 Task: Changing Tempo.
Action: Mouse moved to (2, 13)
Screenshot: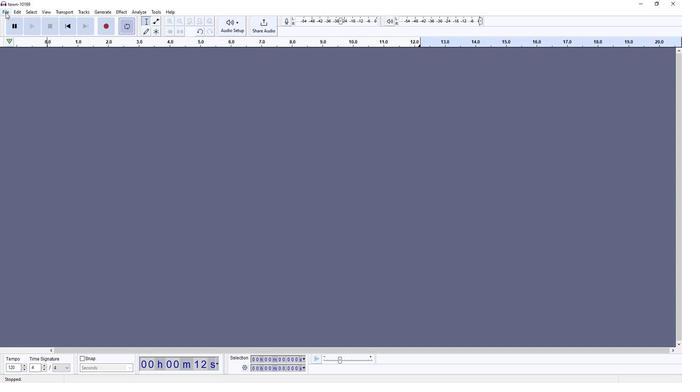 
Action: Mouse pressed left at (2, 13)
Screenshot: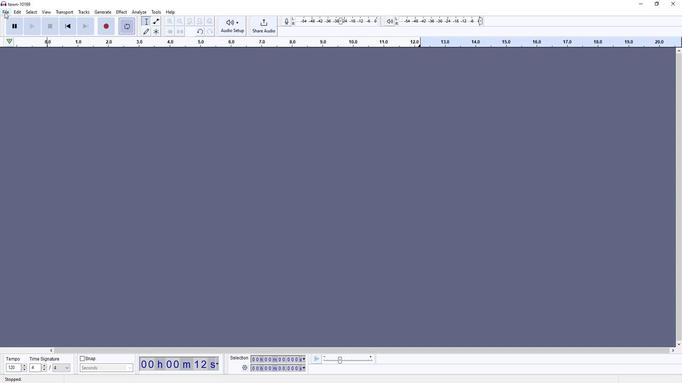 
Action: Mouse moved to (17, 28)
Screenshot: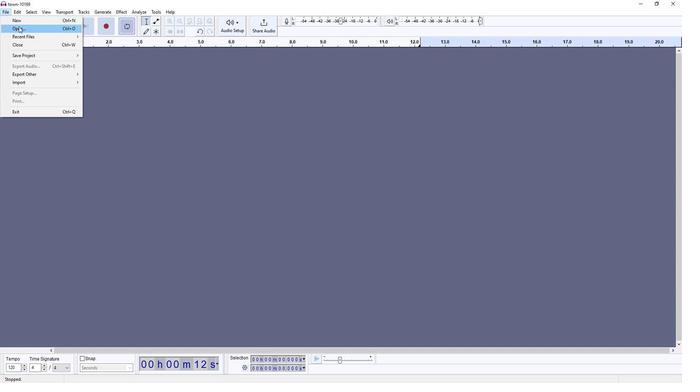 
Action: Mouse pressed left at (17, 28)
Screenshot: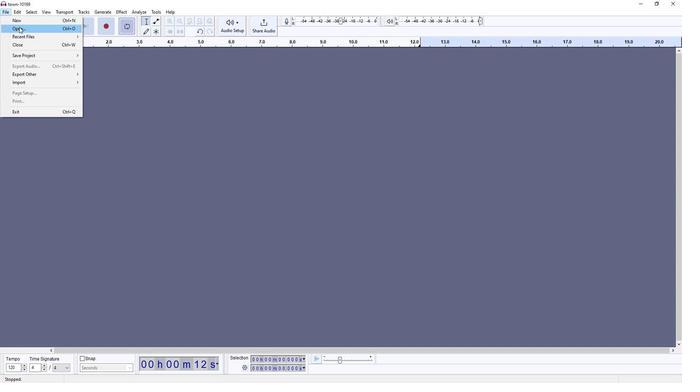
Action: Mouse moved to (56, 62)
Screenshot: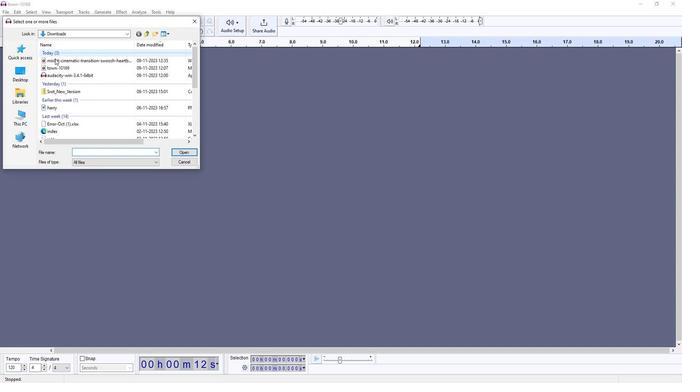 
Action: Mouse pressed left at (56, 62)
Screenshot: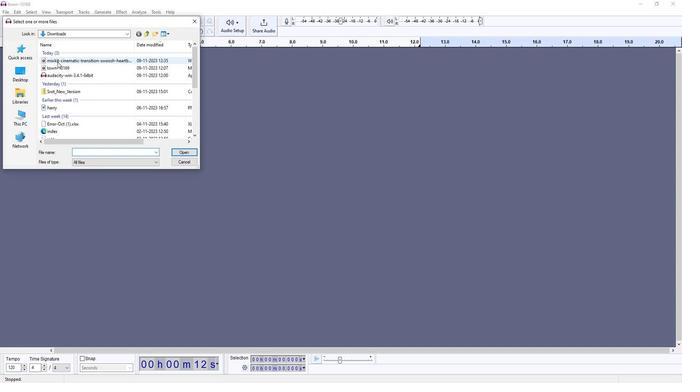 
Action: Mouse moved to (183, 151)
Screenshot: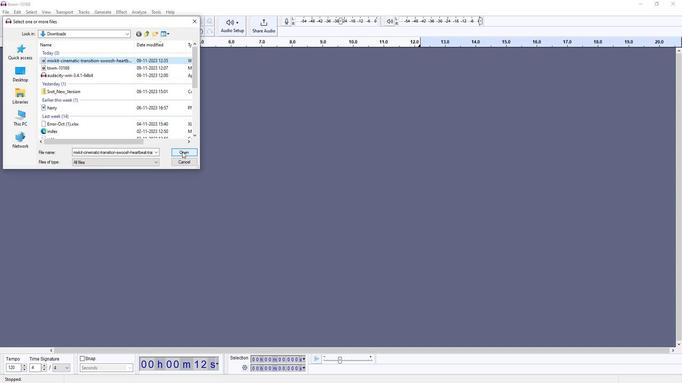 
Action: Mouse pressed left at (183, 151)
Screenshot: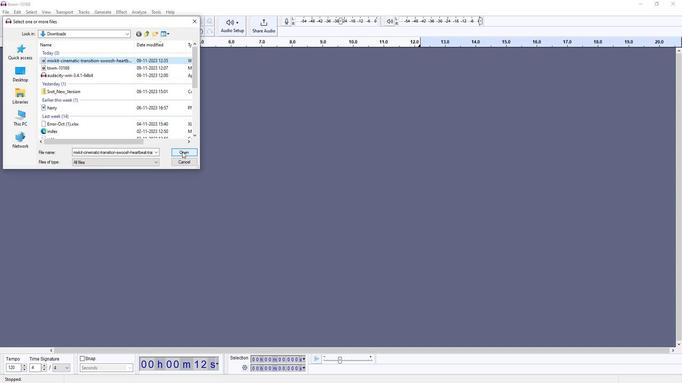 
Action: Mouse moved to (67, 26)
Screenshot: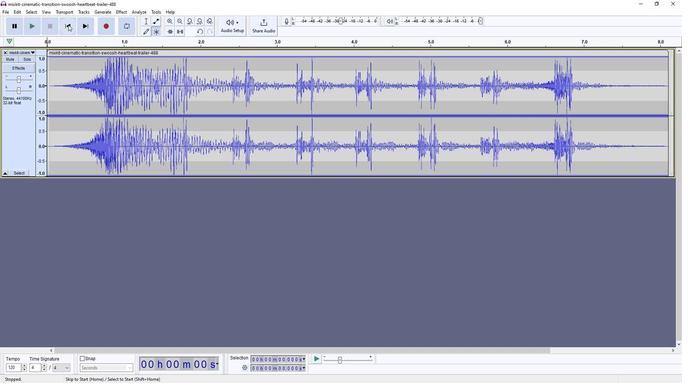 
Action: Mouse pressed left at (67, 26)
Screenshot: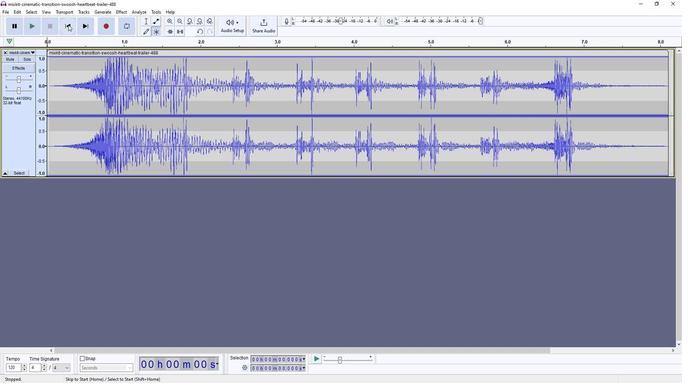 
Action: Mouse moved to (33, 26)
Screenshot: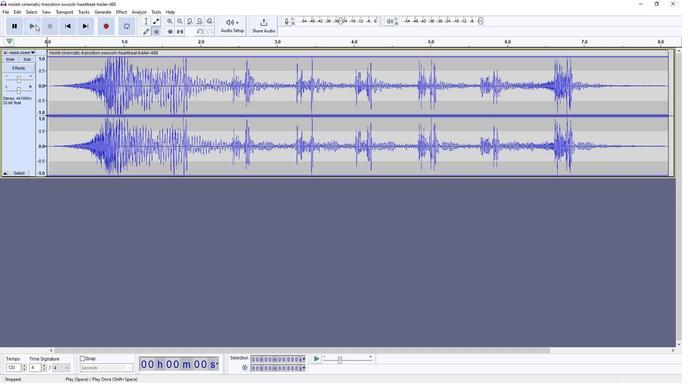 
Action: Mouse pressed left at (33, 26)
Screenshot: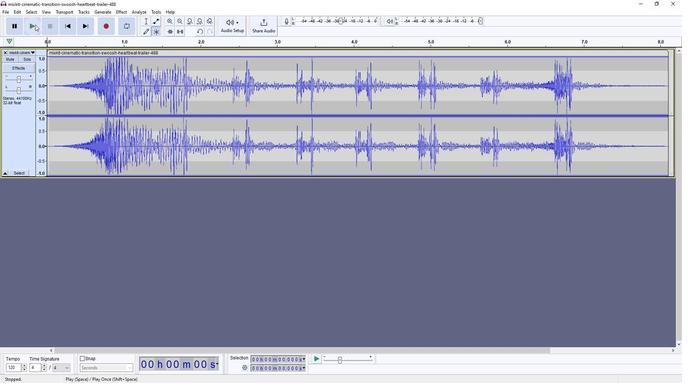 
Action: Mouse moved to (31, 30)
Screenshot: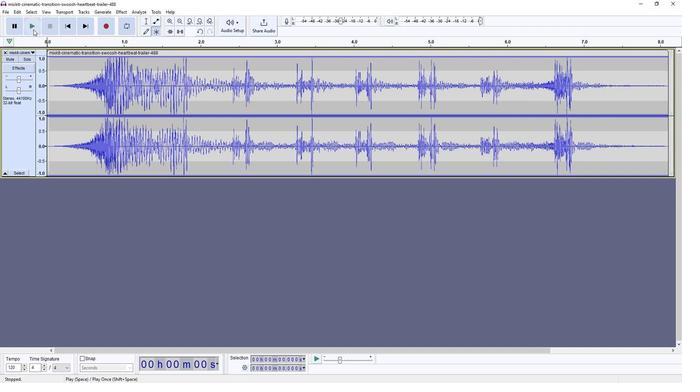 
Action: Mouse pressed left at (31, 30)
Screenshot: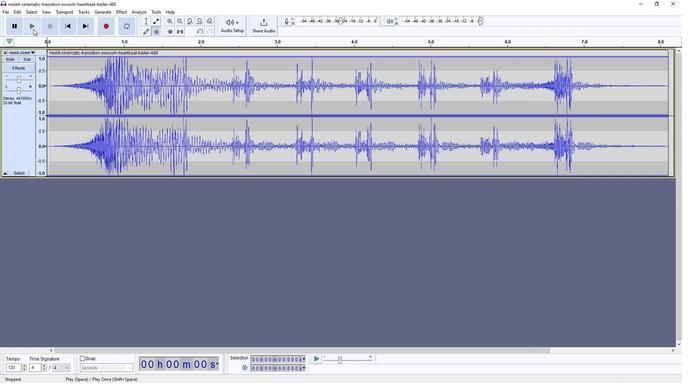 
Action: Mouse moved to (16, 131)
Screenshot: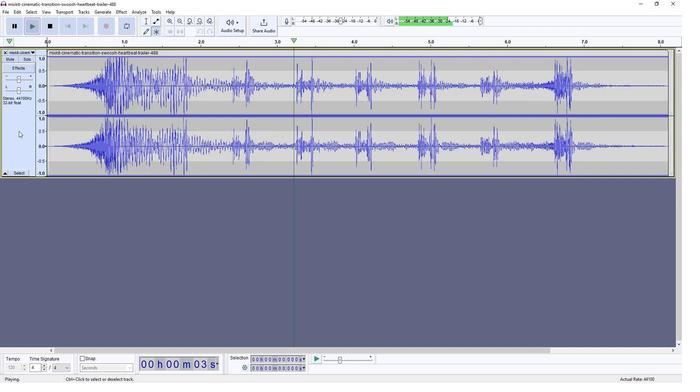 
Action: Mouse pressed left at (16, 131)
Screenshot: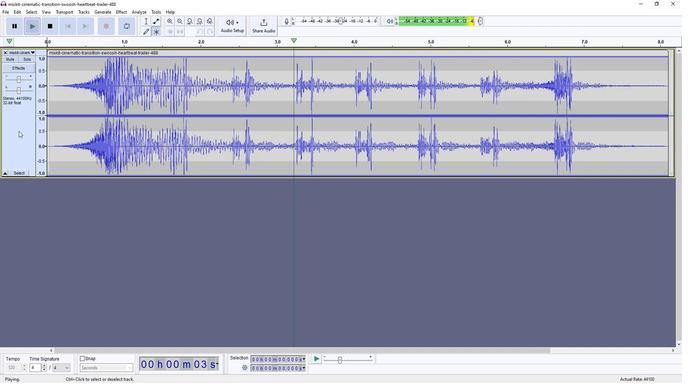 
Action: Mouse moved to (52, 28)
Screenshot: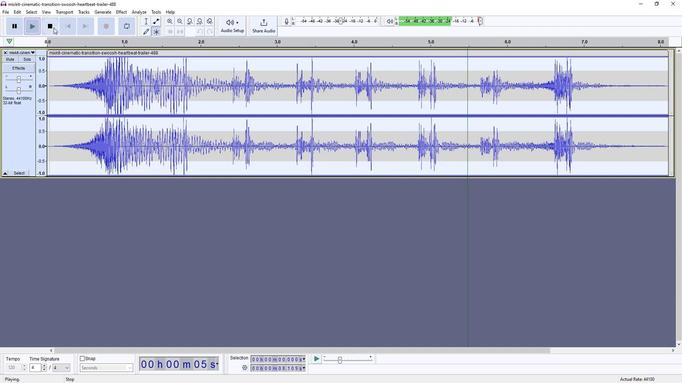 
Action: Mouse pressed left at (52, 28)
Screenshot: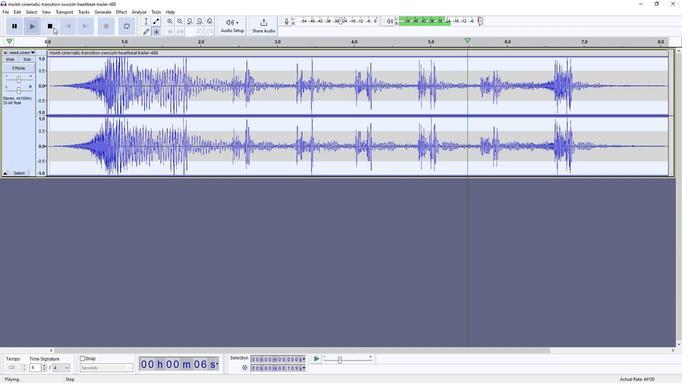 
Action: Mouse moved to (175, 84)
Screenshot: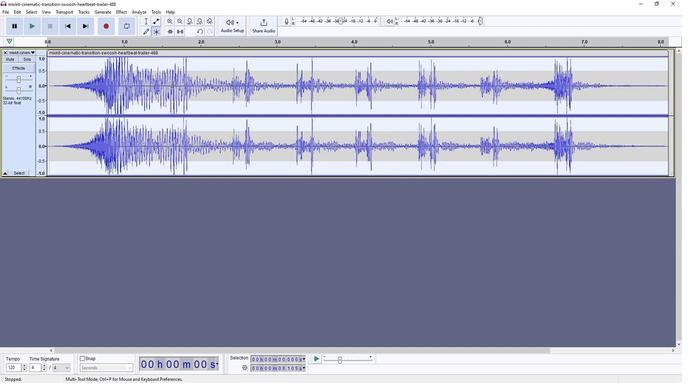 
Action: Mouse pressed left at (175, 84)
Screenshot: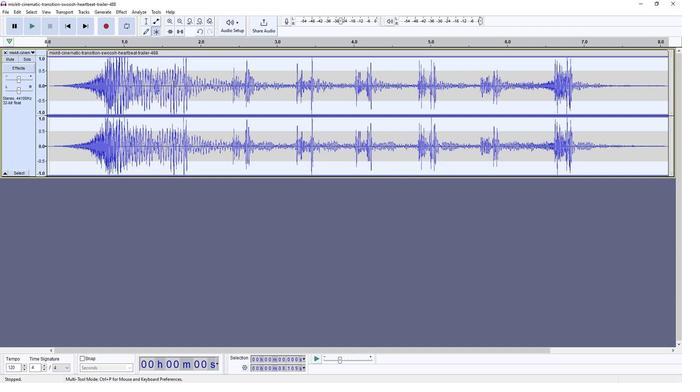 
Action: Mouse moved to (10, 119)
Screenshot: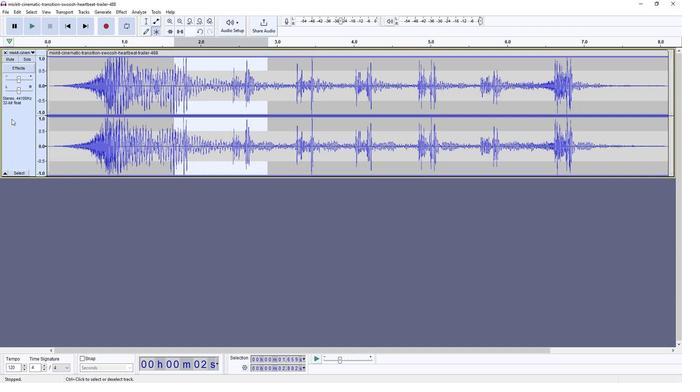 
Action: Mouse pressed left at (10, 119)
Screenshot: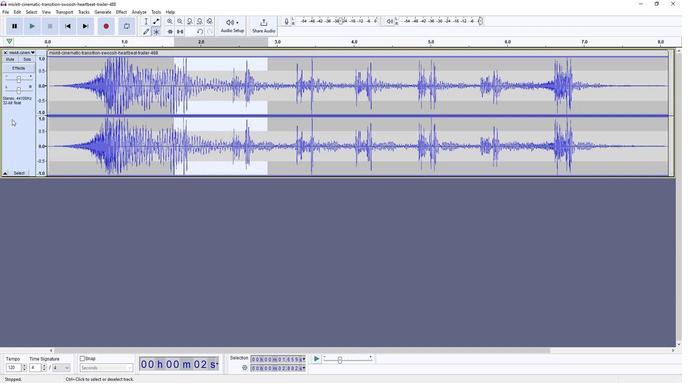 
Action: Mouse moved to (18, 125)
Screenshot: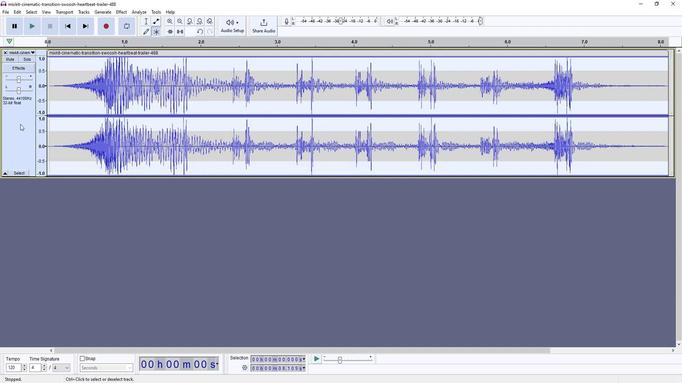 
Action: Mouse pressed left at (18, 125)
Screenshot: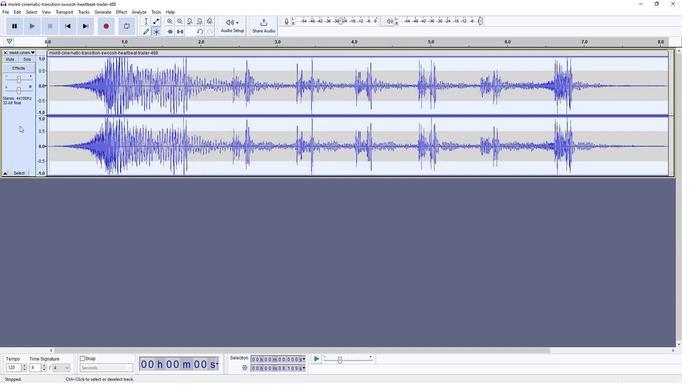 
Action: Mouse moved to (123, 14)
Screenshot: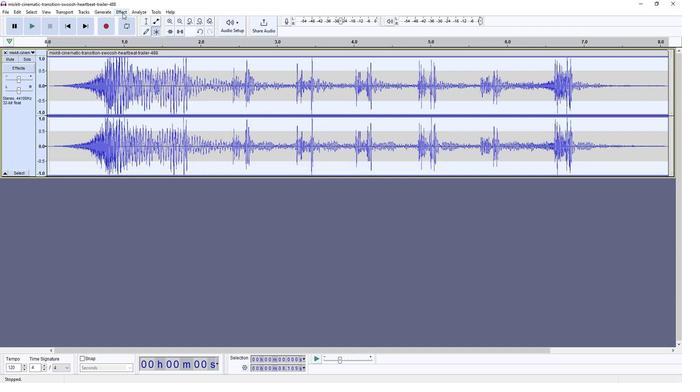 
Action: Mouse pressed left at (123, 14)
Screenshot: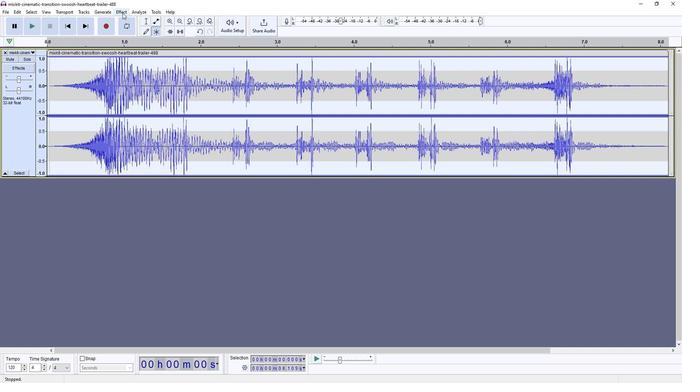
Action: Mouse moved to (236, 85)
Screenshot: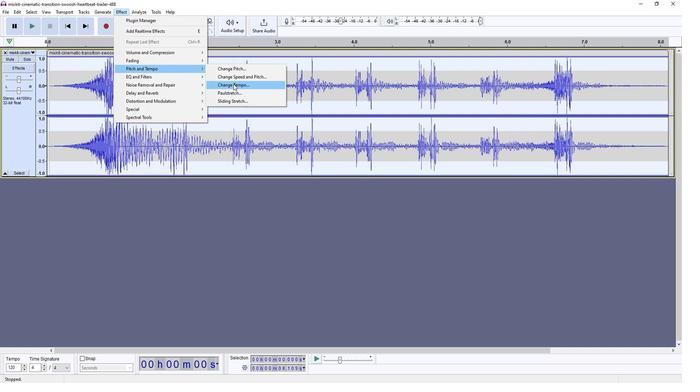 
Action: Mouse pressed left at (236, 85)
Screenshot: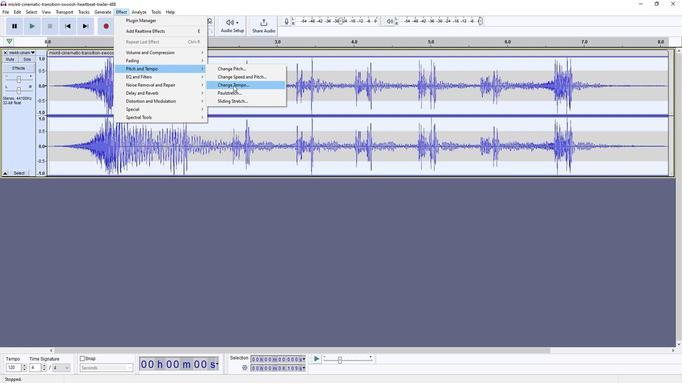 
Action: Mouse moved to (345, 176)
Screenshot: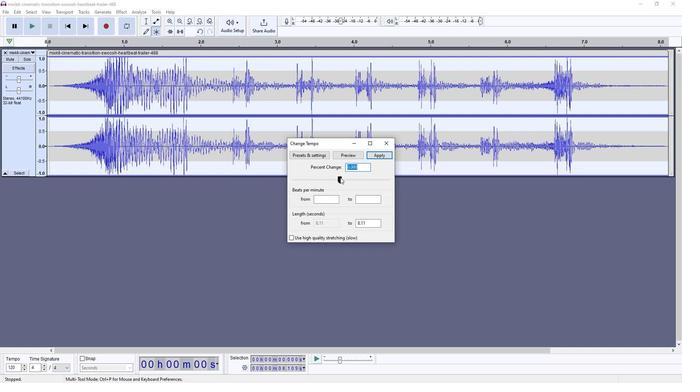 
Action: Mouse pressed left at (345, 176)
Screenshot: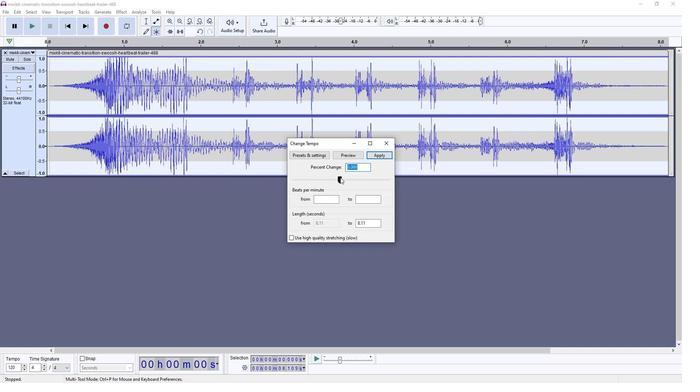 
Action: Mouse moved to (356, 155)
Screenshot: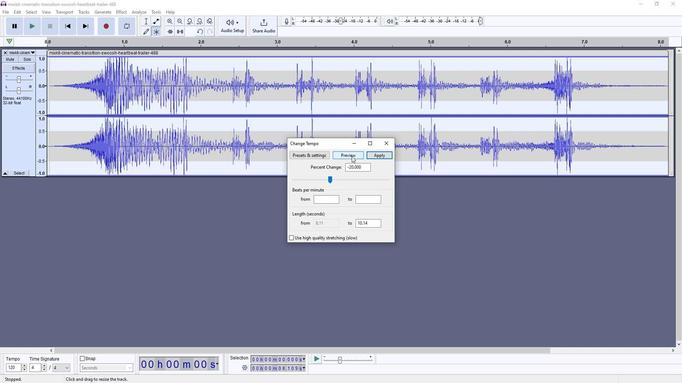 
Action: Mouse pressed left at (356, 155)
Screenshot: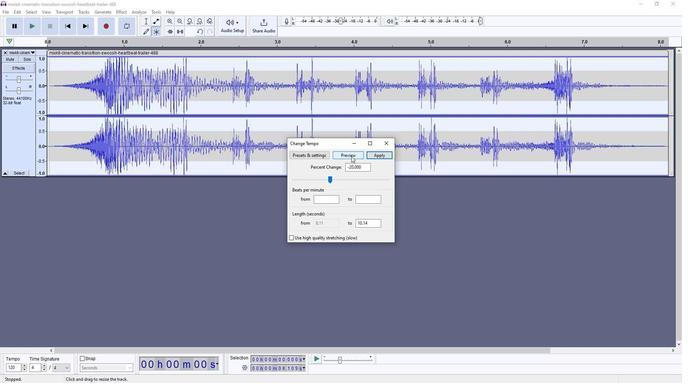 
Action: Mouse moved to (376, 160)
Screenshot: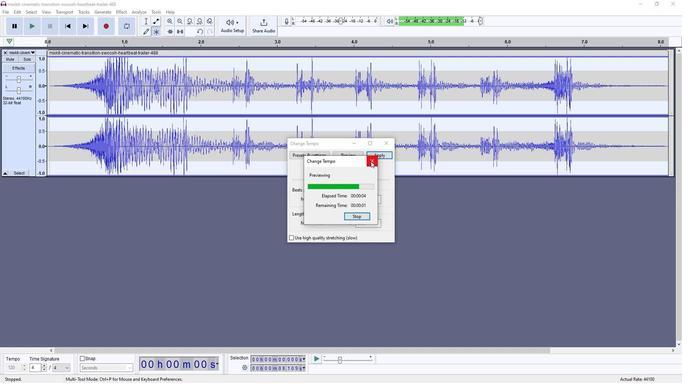
Action: Mouse pressed left at (376, 160)
Screenshot: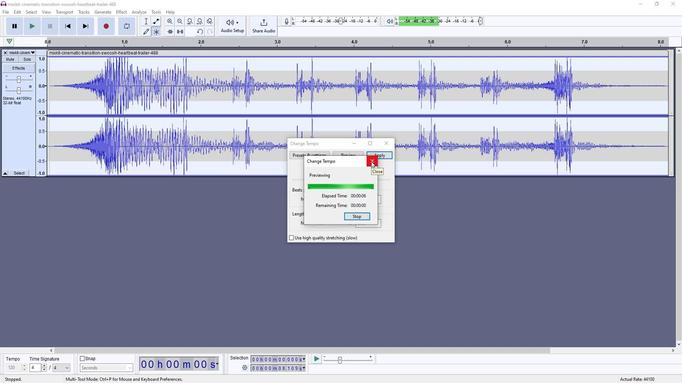 
Action: Mouse moved to (335, 177)
Screenshot: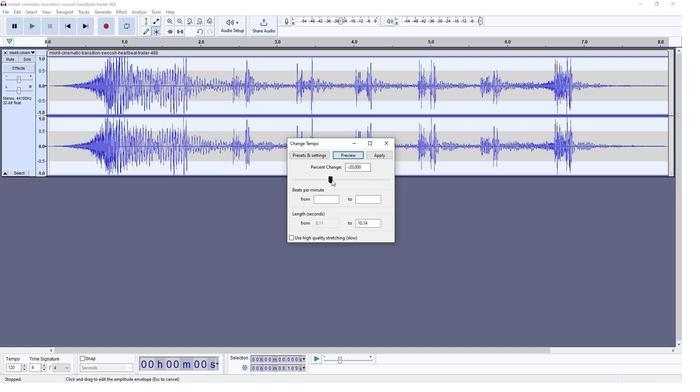 
Action: Mouse pressed left at (335, 177)
Screenshot: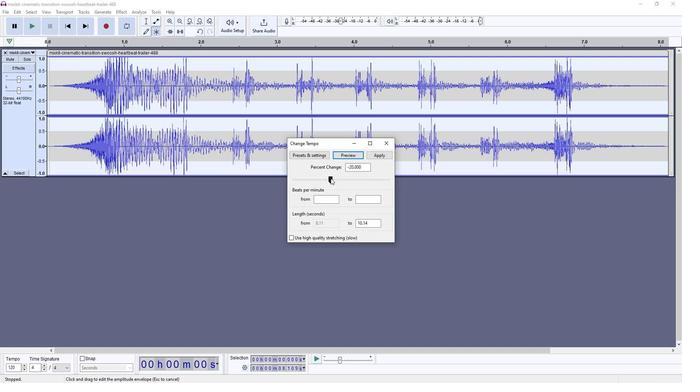 
Action: Mouse moved to (355, 156)
Screenshot: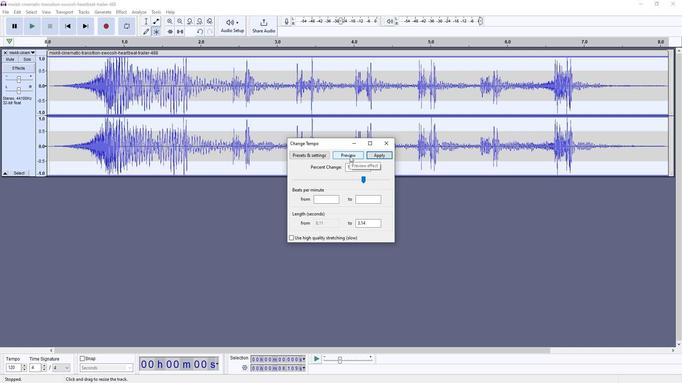 
Action: Mouse pressed left at (355, 156)
Screenshot: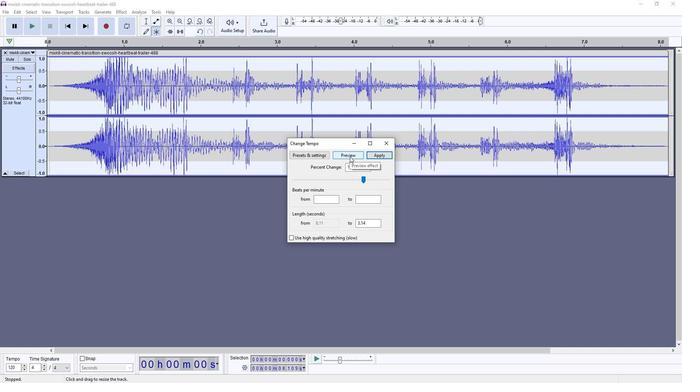 
Action: Mouse moved to (368, 179)
Screenshot: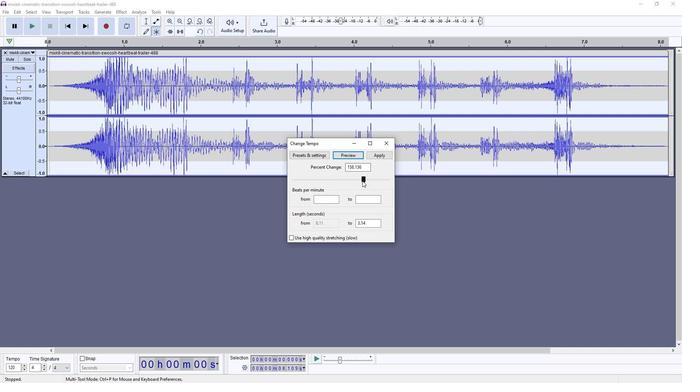 
Action: Mouse pressed left at (368, 179)
Screenshot: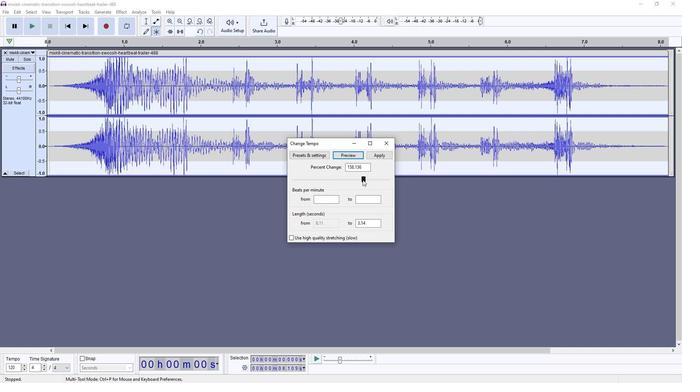 
Action: Mouse moved to (356, 154)
Screenshot: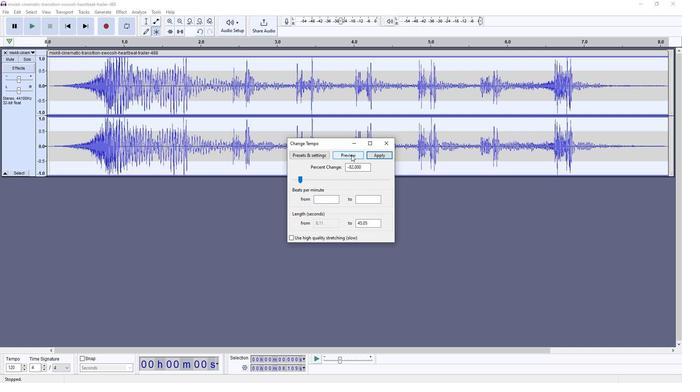 
Action: Mouse pressed left at (356, 154)
Screenshot: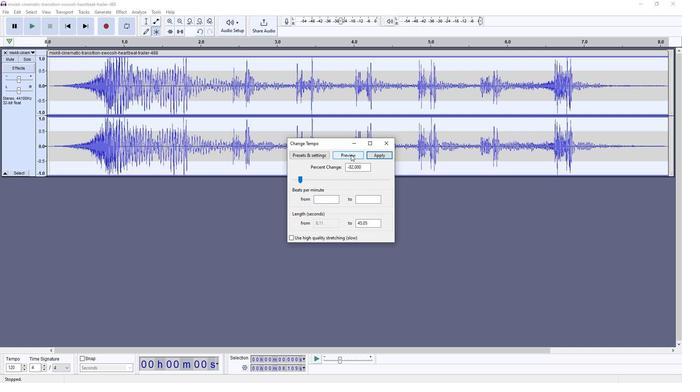 
Action: Mouse moved to (385, 154)
Screenshot: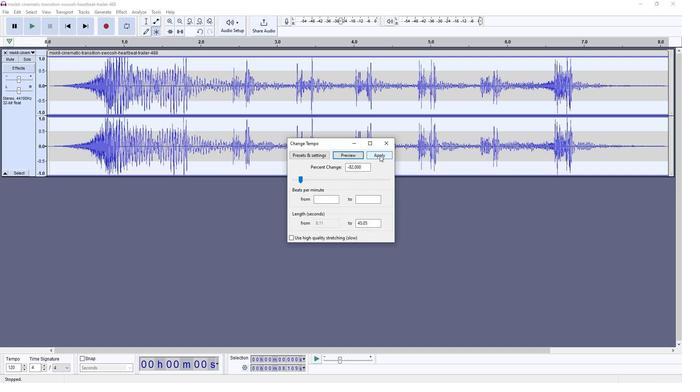 
Action: Mouse pressed left at (385, 154)
Screenshot: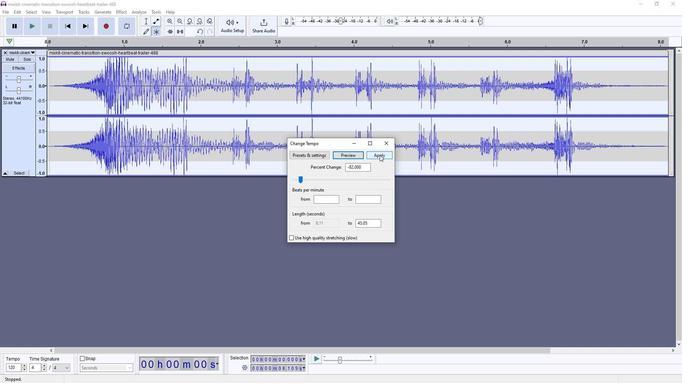 
Action: Mouse moved to (30, 30)
Screenshot: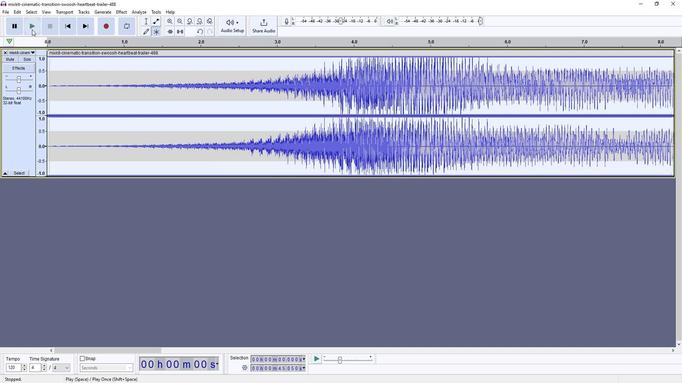 
Action: Mouse pressed left at (30, 30)
Screenshot: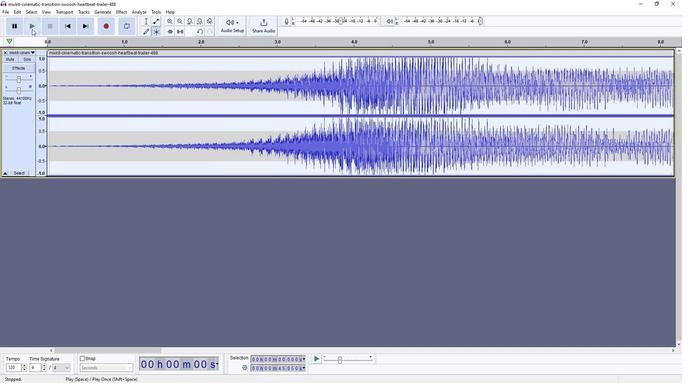 
Action: Mouse moved to (51, 27)
Screenshot: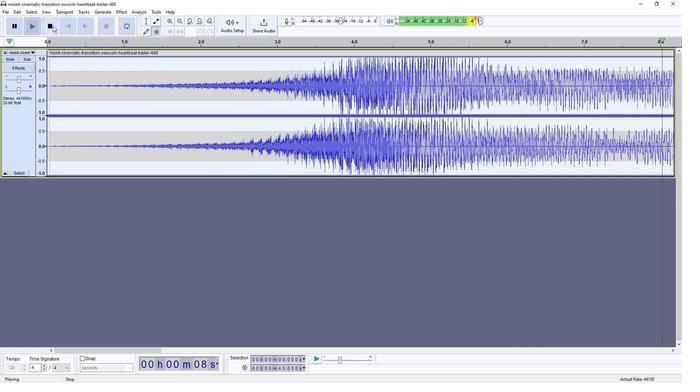 
Action: Mouse pressed left at (51, 27)
Screenshot: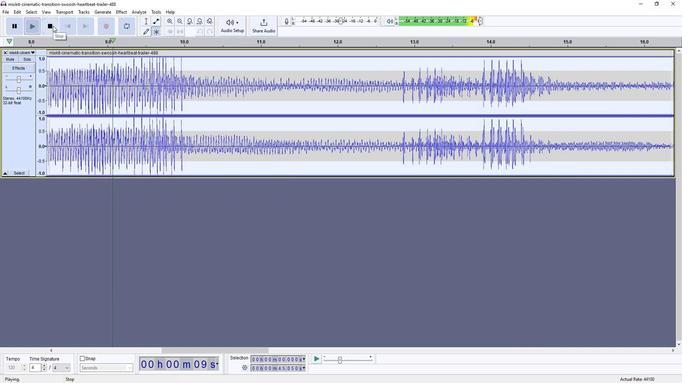 
Action: Mouse moved to (2, 13)
Screenshot: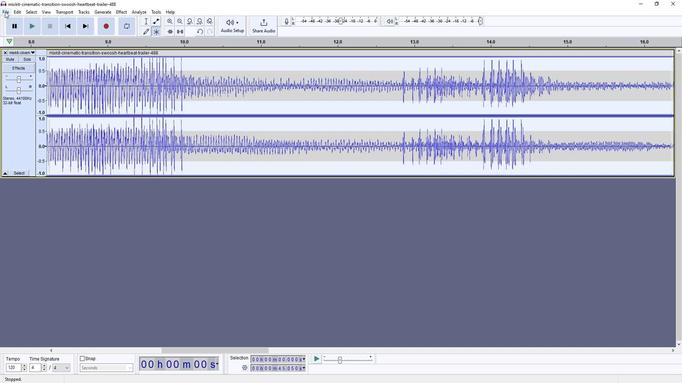 
Action: Mouse pressed left at (2, 13)
Screenshot: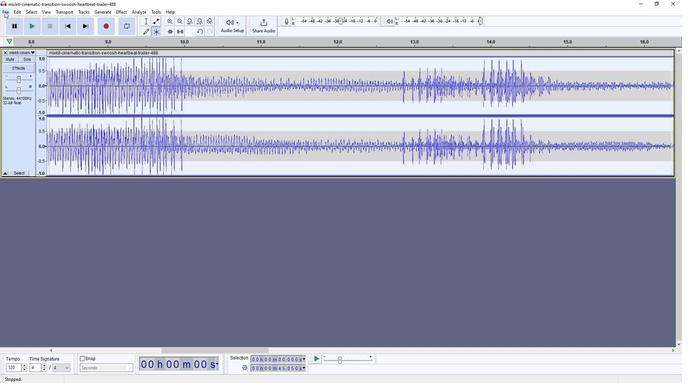 
Action: Mouse moved to (22, 66)
Screenshot: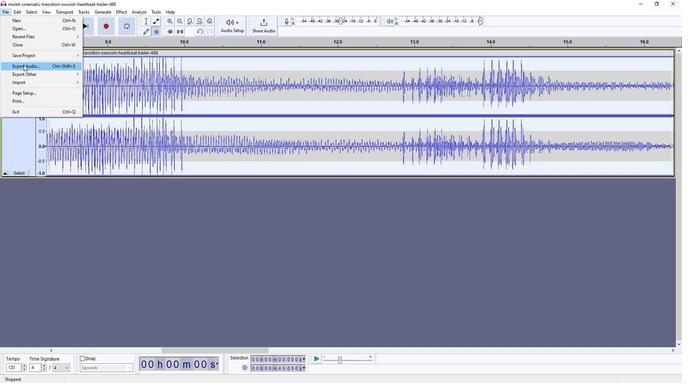 
Action: Mouse pressed left at (22, 66)
Screenshot: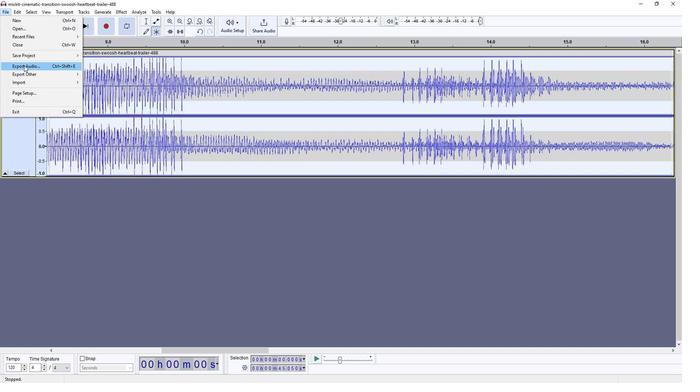 
Action: Mouse moved to (159, 50)
Screenshot: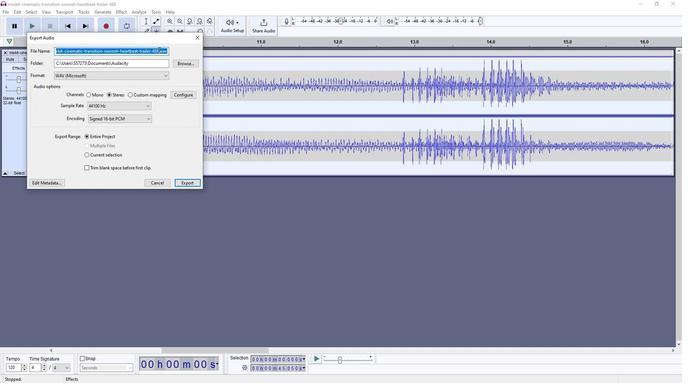 
Action: Mouse pressed left at (159, 50)
Screenshot: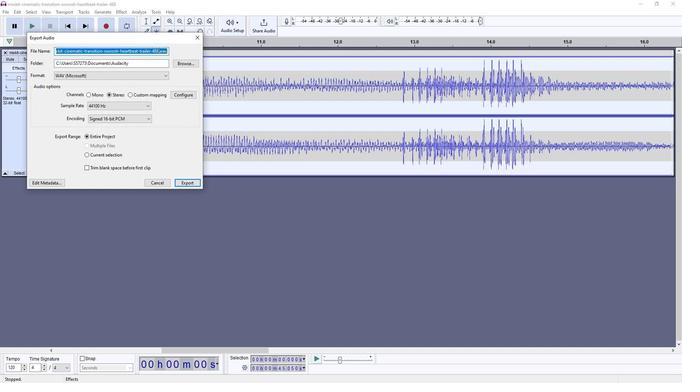 
Action: Mouse moved to (158, 51)
Screenshot: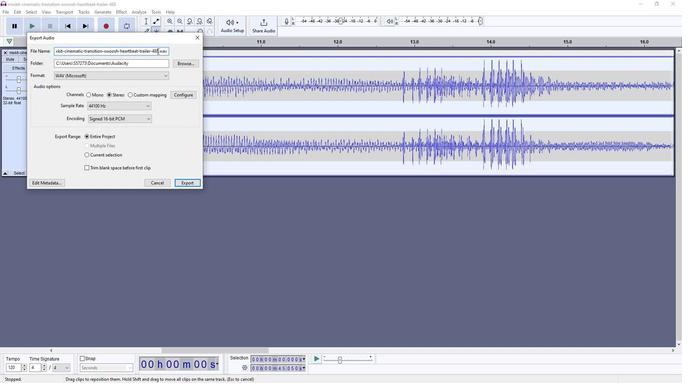 
Action: Mouse pressed left at (158, 51)
Screenshot: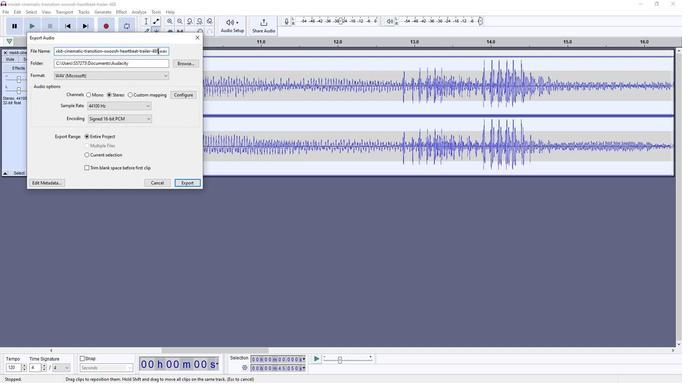 
Action: Mouse moved to (51, 50)
Screenshot: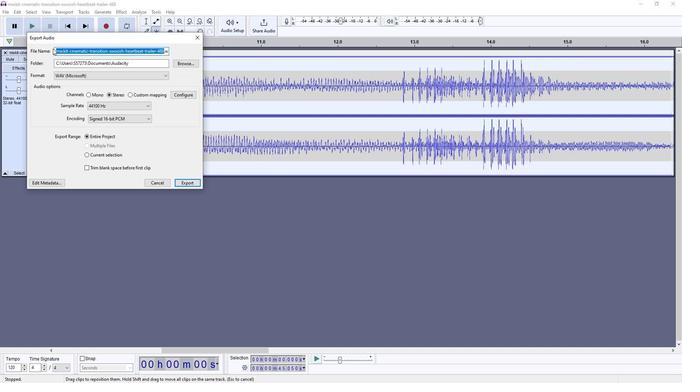 
Action: Key pressed <Key.shift>TEMPO<Key.space><Key.shift>Audio
Screenshot: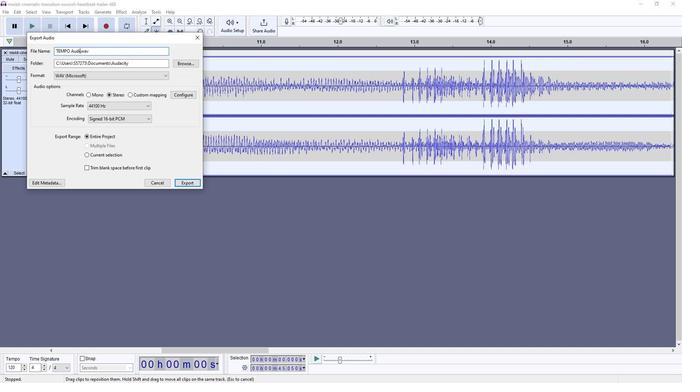
Action: Mouse moved to (189, 184)
Screenshot: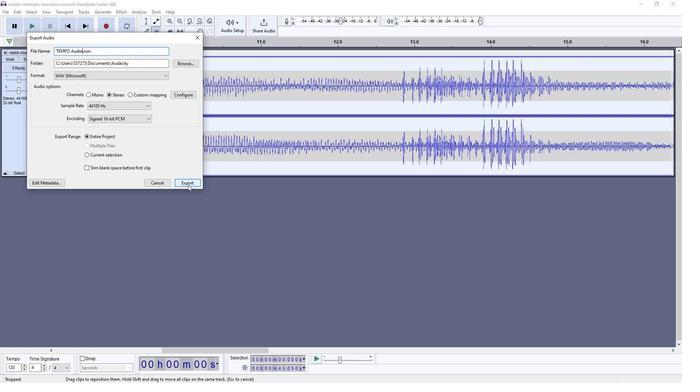 
Action: Mouse pressed left at (189, 184)
Screenshot: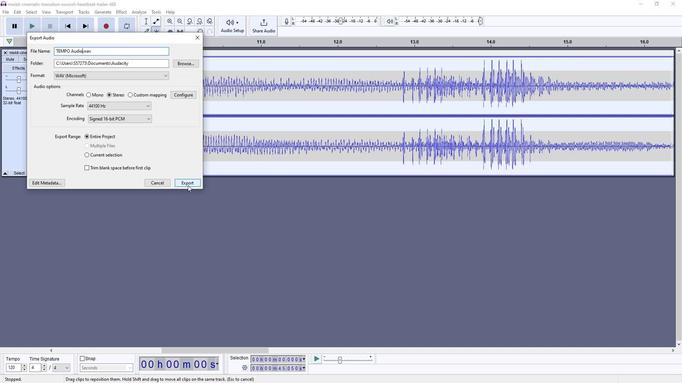 
Action: Mouse moved to (165, 109)
Screenshot: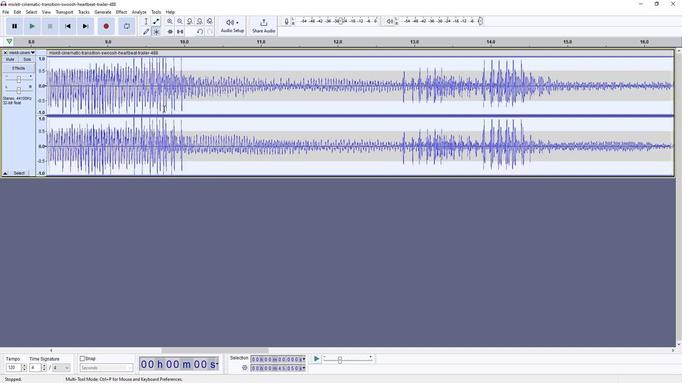 
Action: Mouse scrolled (165, 110) with delta (0, 0)
Screenshot: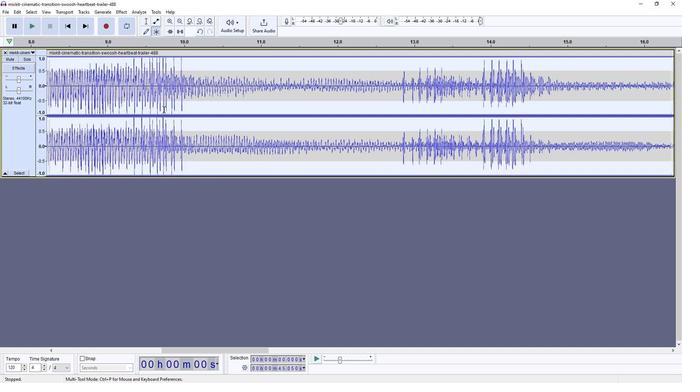 
Action: Mouse moved to (22, 28)
Screenshot: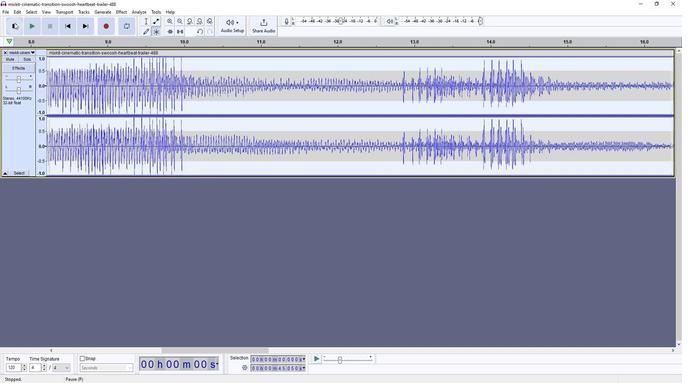 
